 Task: Add title and body from layout.
Action: Mouse moved to (226, 82)
Screenshot: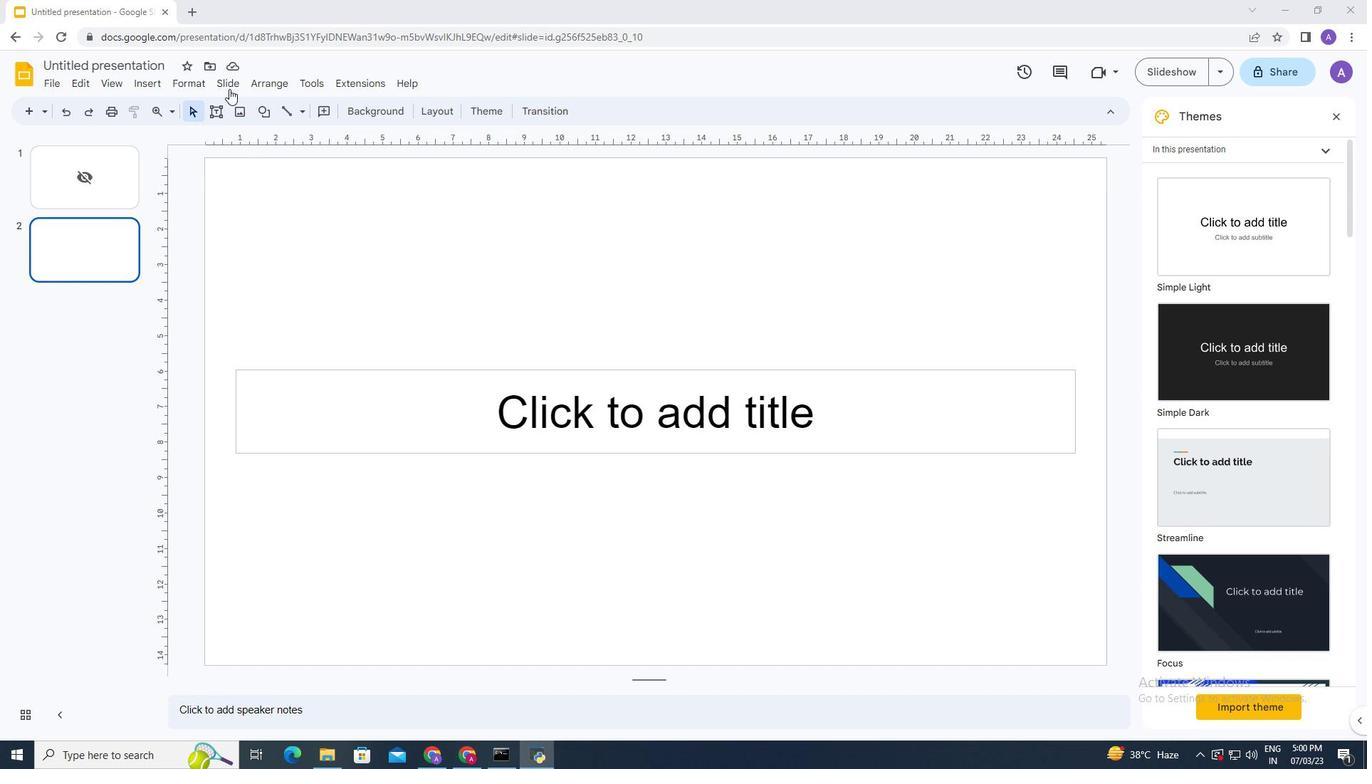 
Action: Mouse pressed left at (226, 82)
Screenshot: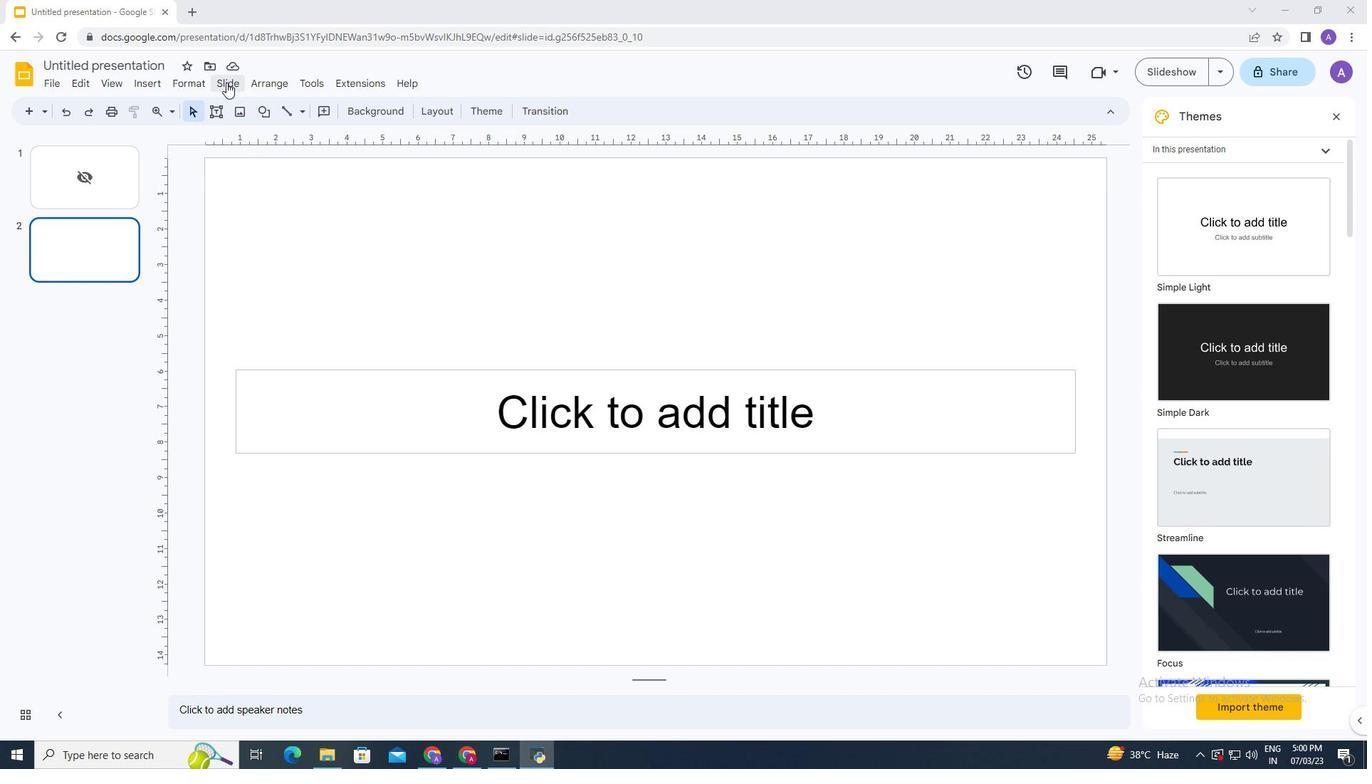 
Action: Mouse moved to (672, 292)
Screenshot: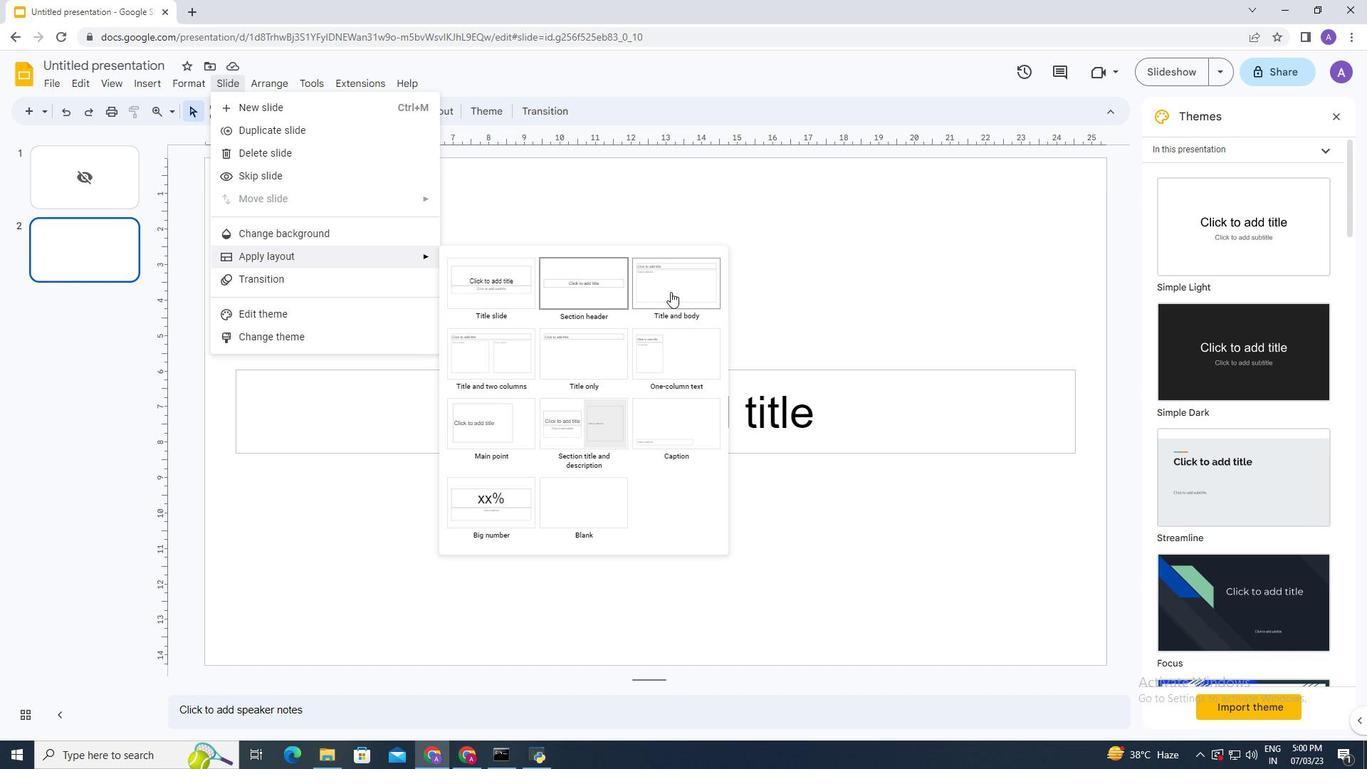 
Action: Mouse pressed left at (672, 292)
Screenshot: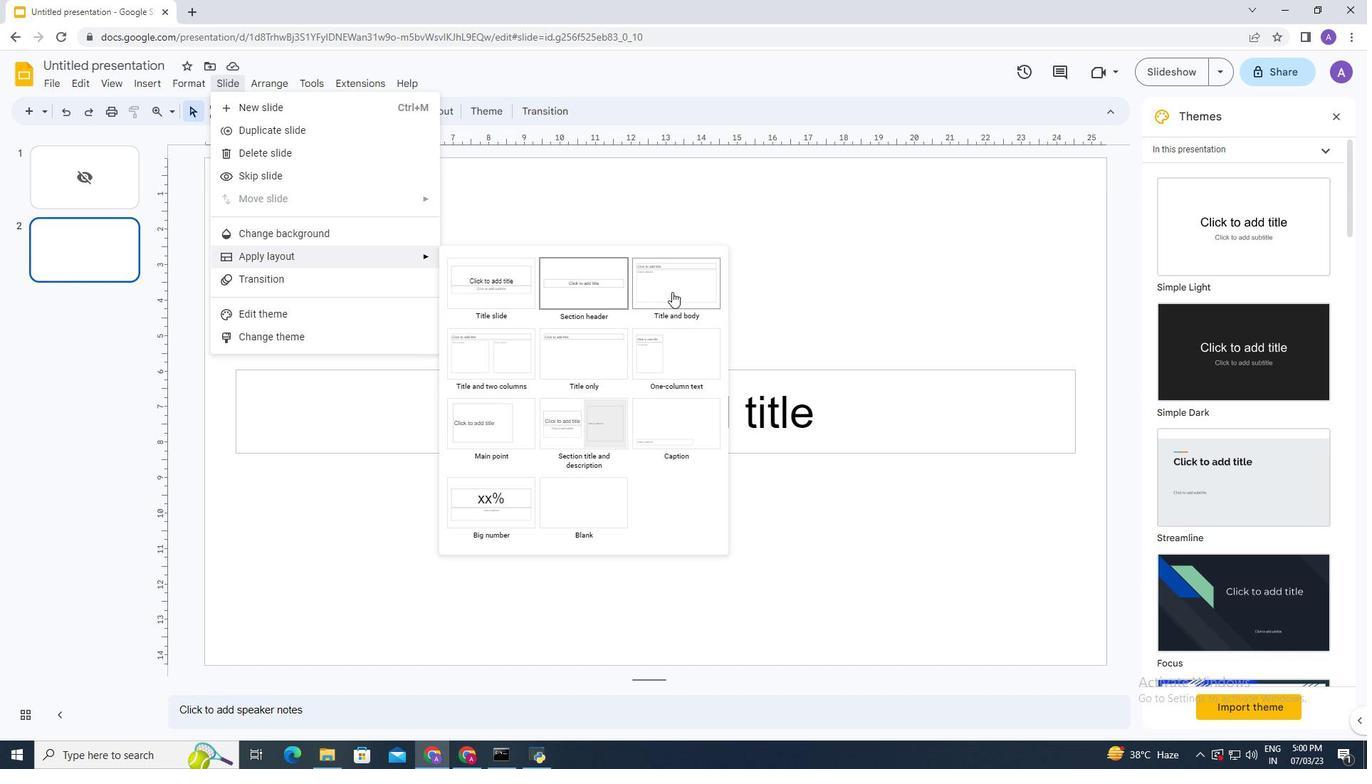 
Action: Mouse moved to (510, 305)
Screenshot: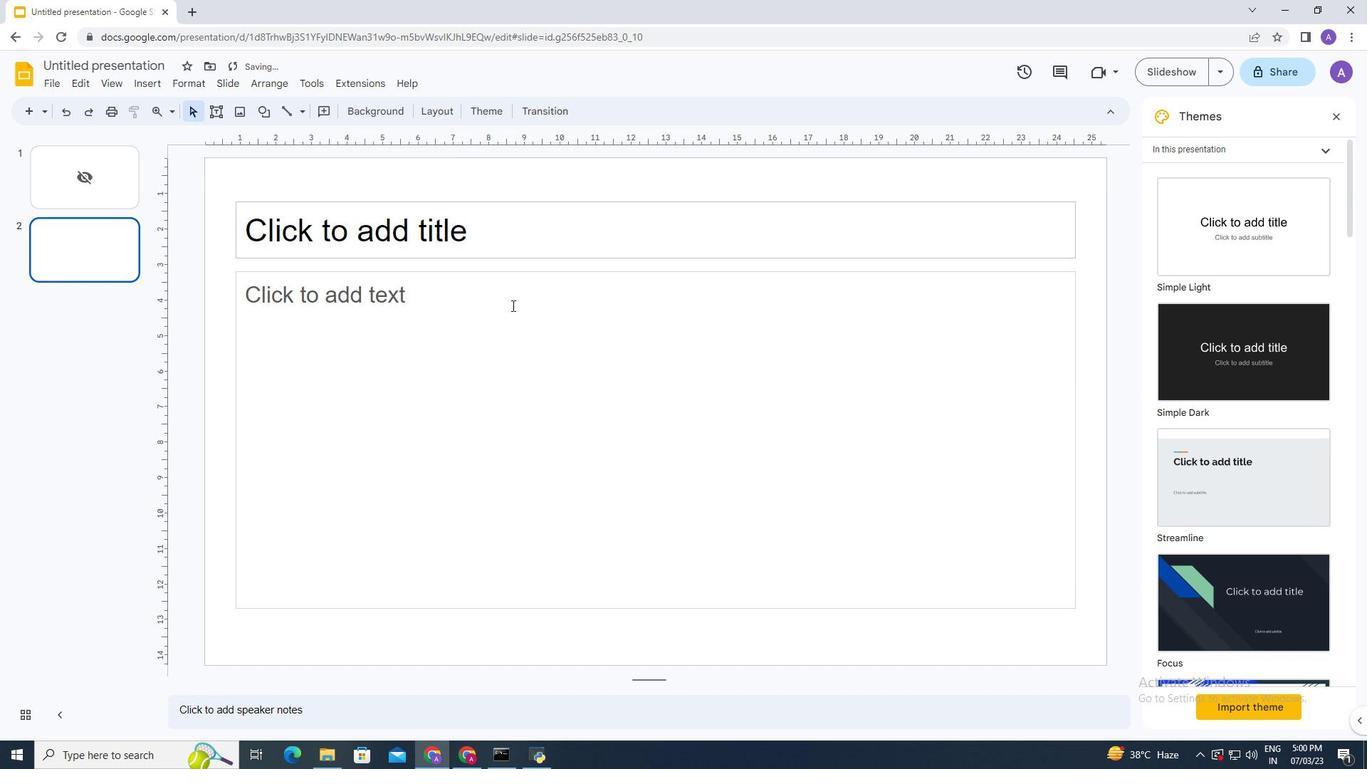 
